 Task: Move the task Implement load balancing for better resource allocation to the section To-Do in the project TranceTech and sort the tasks in the project by Assignee in Ascending order.
Action: Mouse moved to (633, 276)
Screenshot: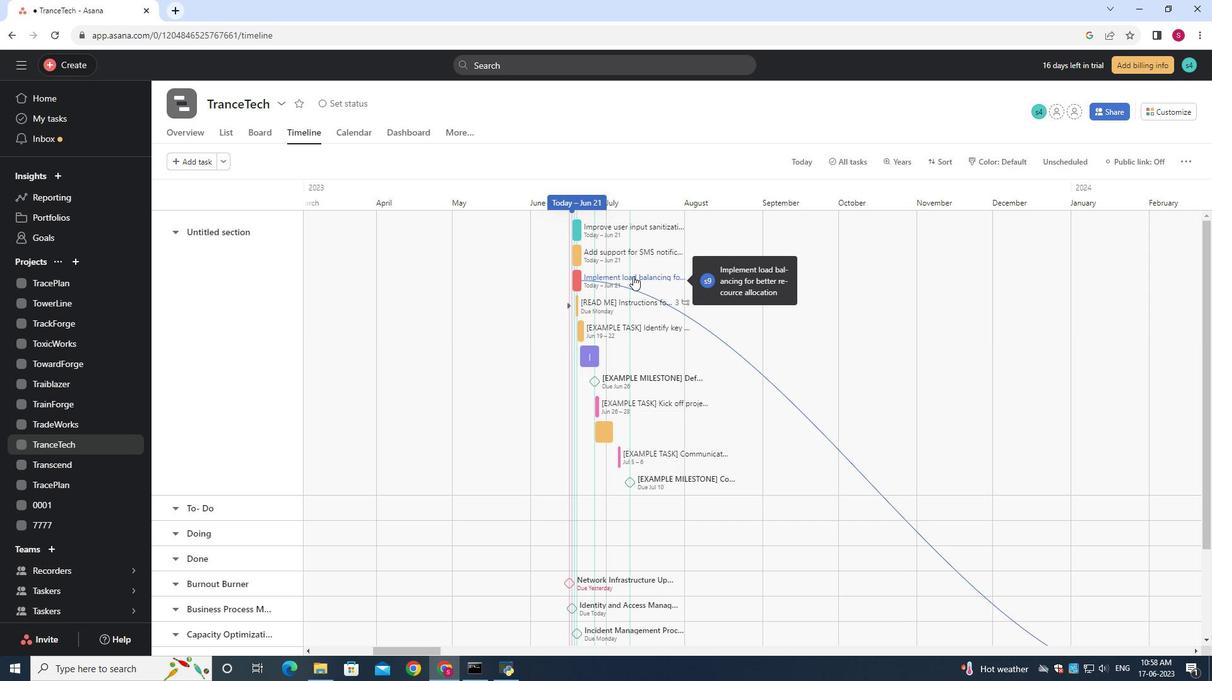 
Action: Mouse pressed left at (633, 276)
Screenshot: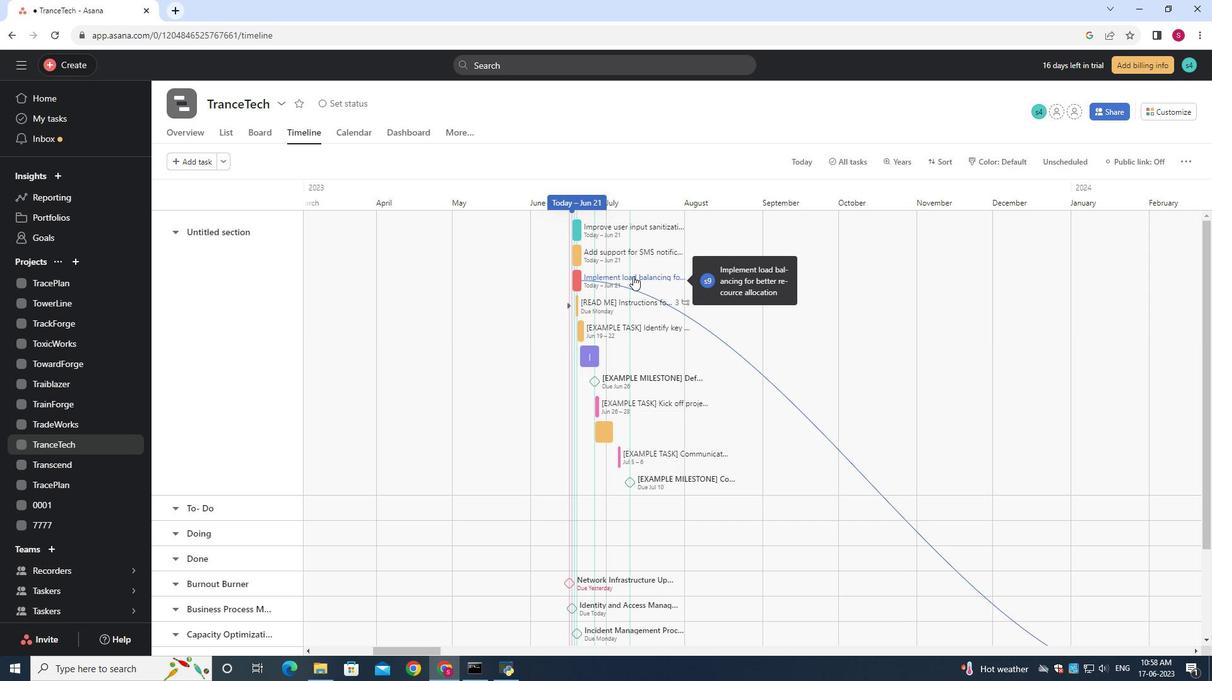 
Action: Mouse moved to (585, 278)
Screenshot: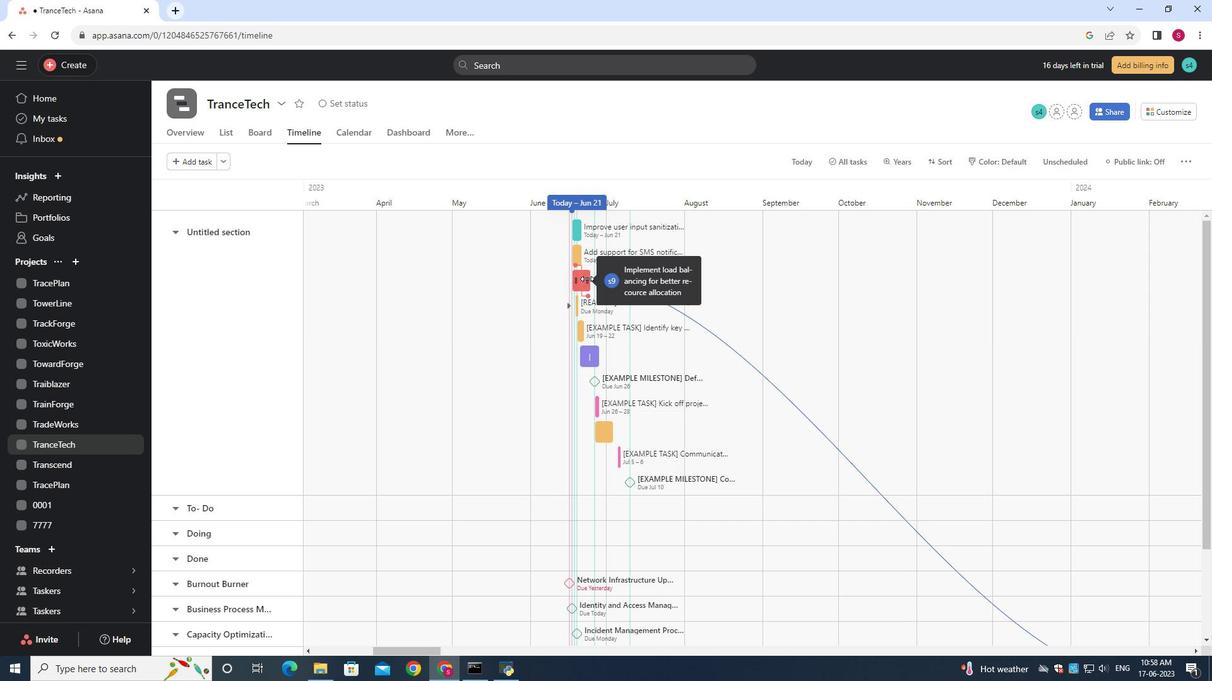 
Action: Mouse pressed left at (585, 278)
Screenshot: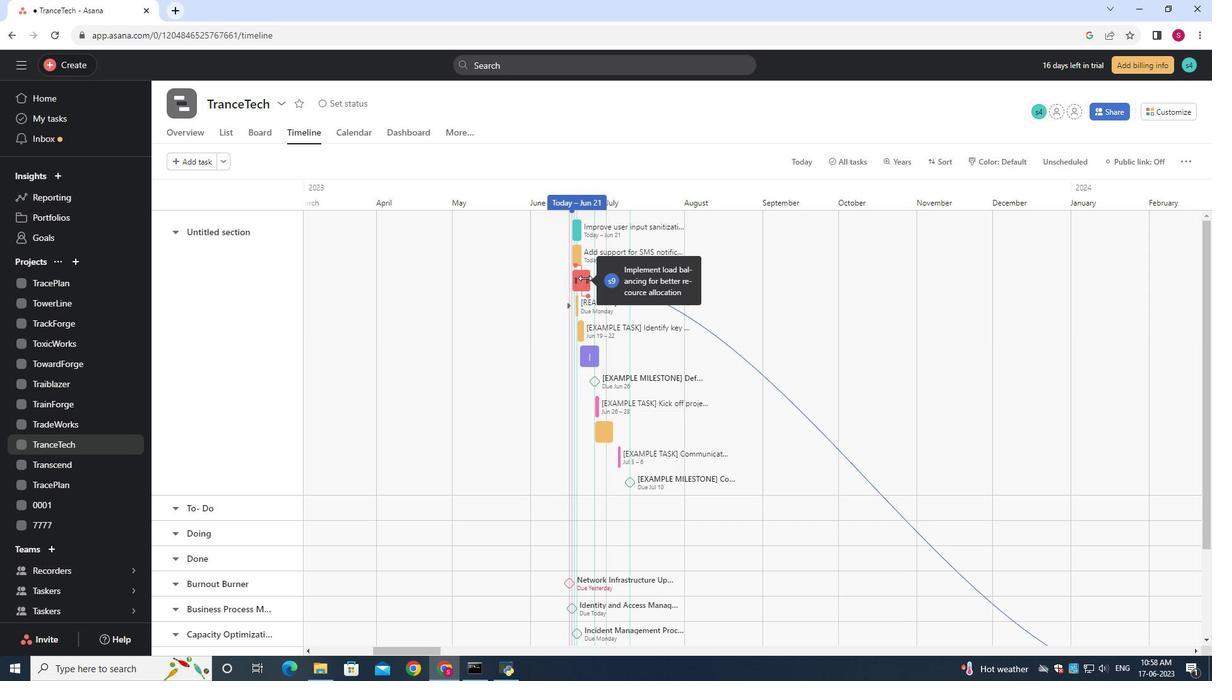 
Action: Mouse moved to (580, 277)
Screenshot: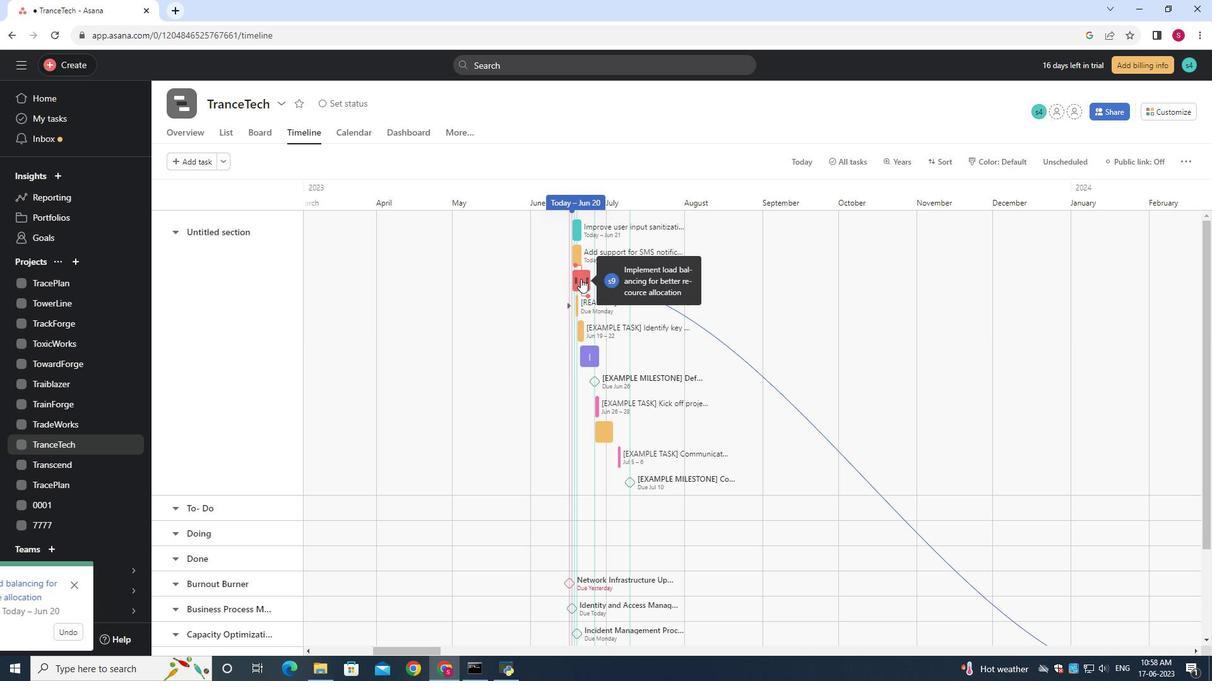 
Action: Mouse pressed left at (580, 277)
Screenshot: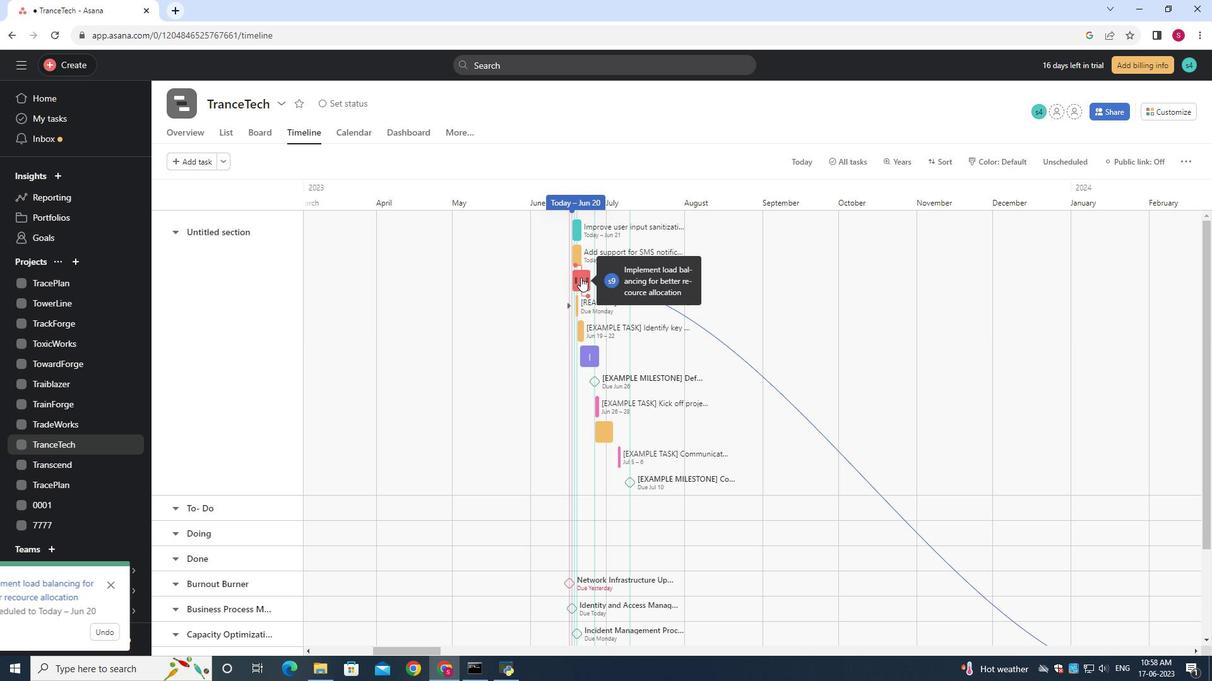 
Action: Mouse moved to (230, 135)
Screenshot: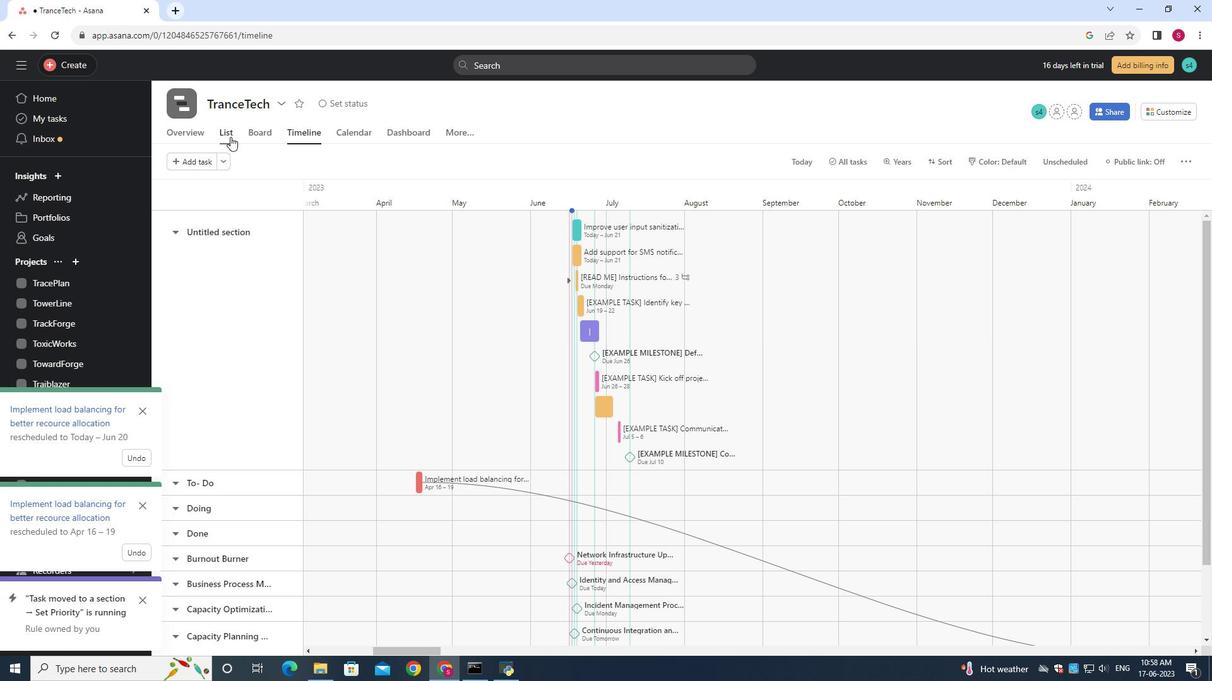 
Action: Mouse pressed left at (230, 135)
Screenshot: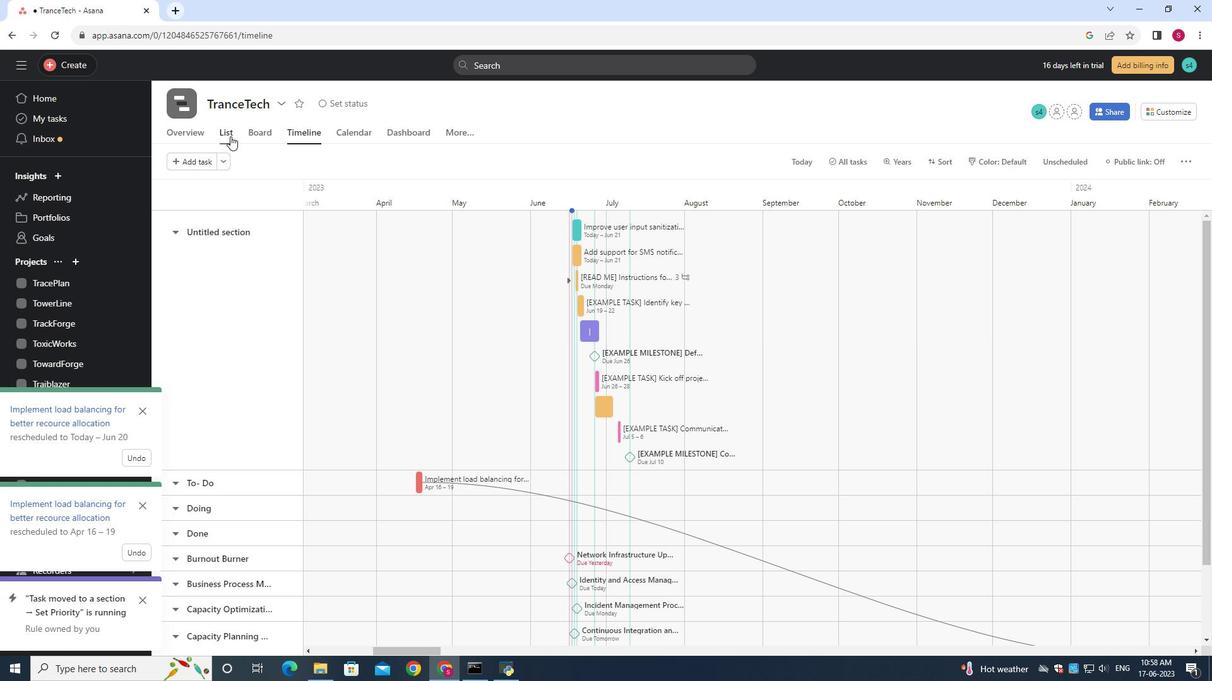
Action: Mouse moved to (301, 159)
Screenshot: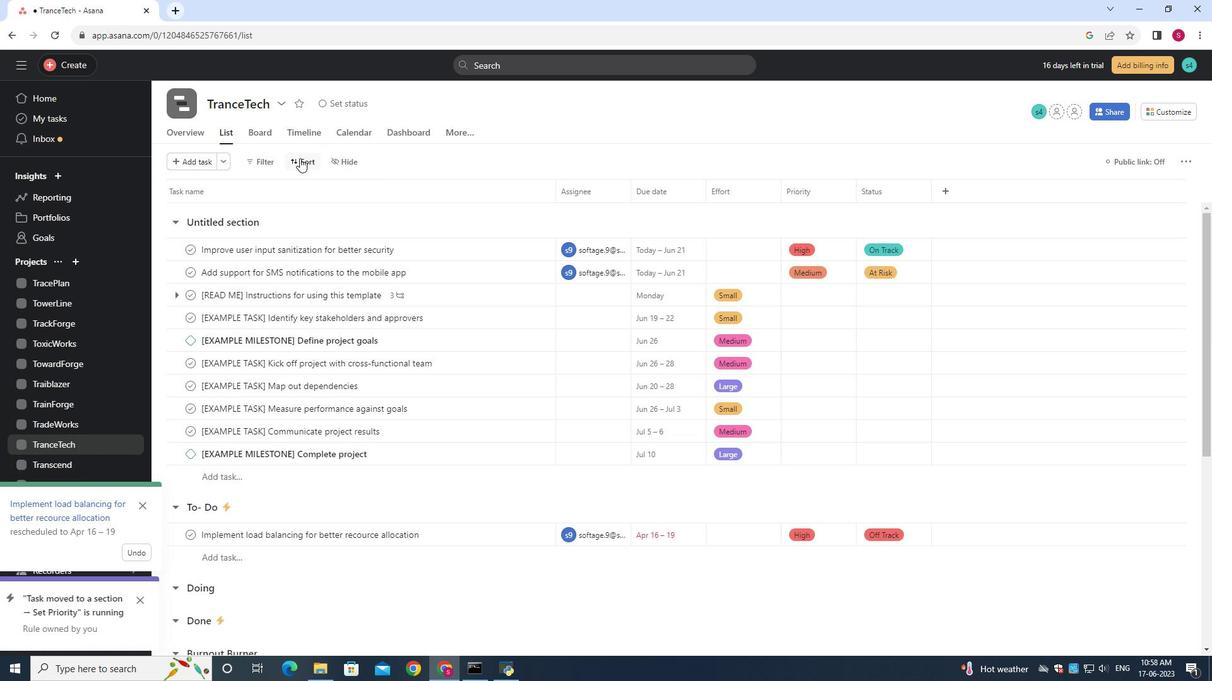 
Action: Mouse pressed left at (301, 159)
Screenshot: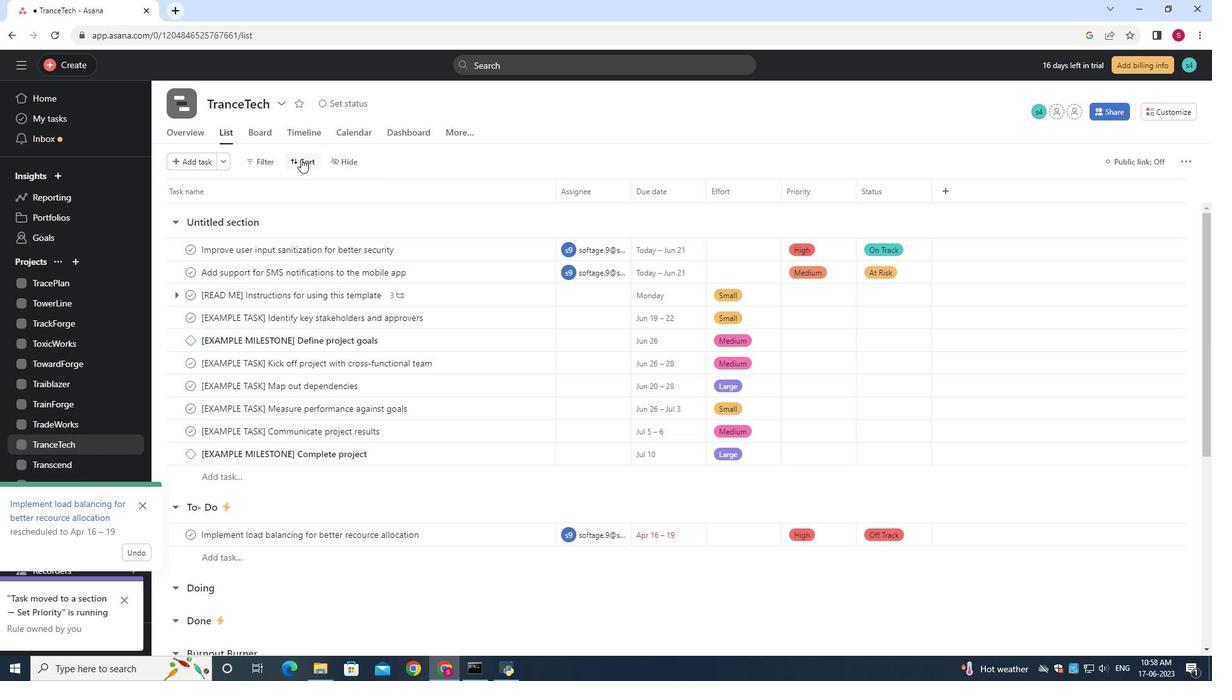 
Action: Mouse moved to (363, 263)
Screenshot: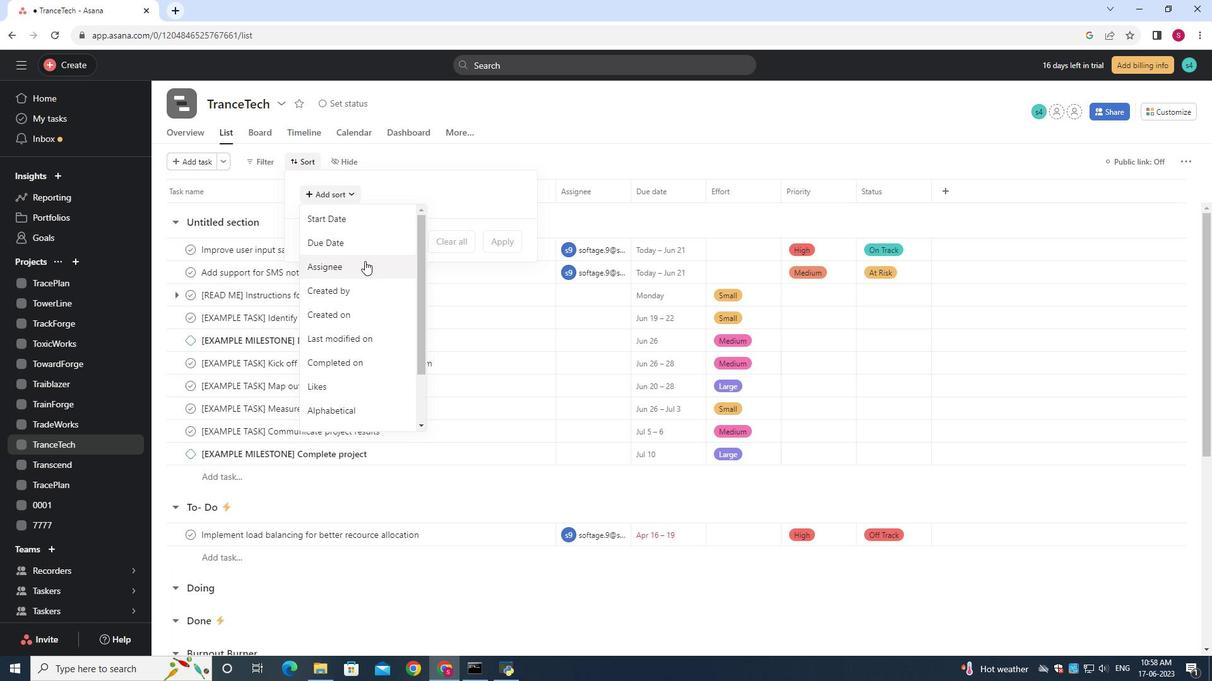 
Action: Mouse pressed left at (363, 263)
Screenshot: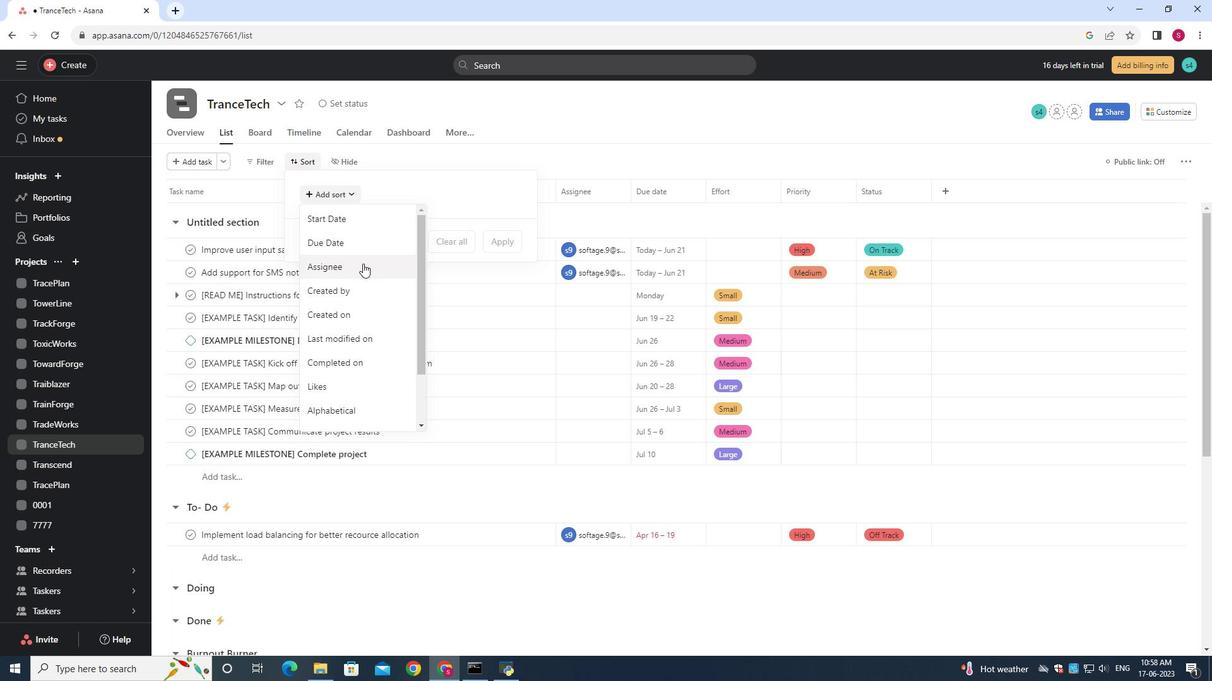 
Action: Mouse moved to (395, 212)
Screenshot: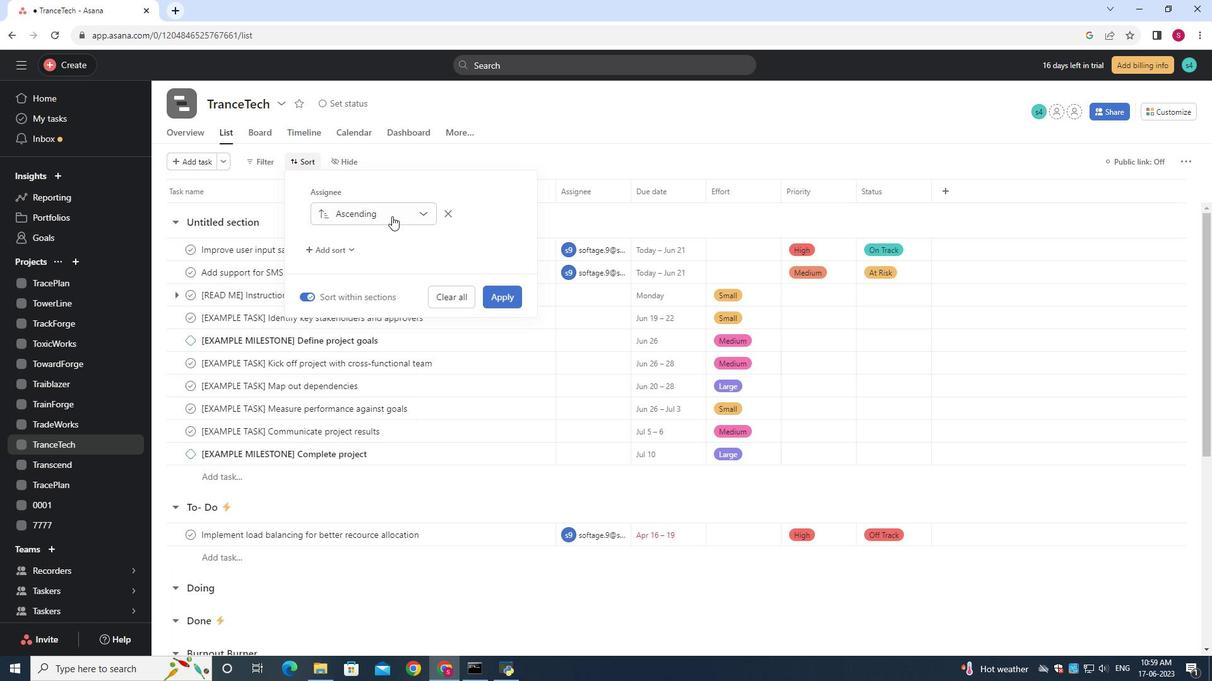 
Action: Mouse pressed left at (395, 212)
Screenshot: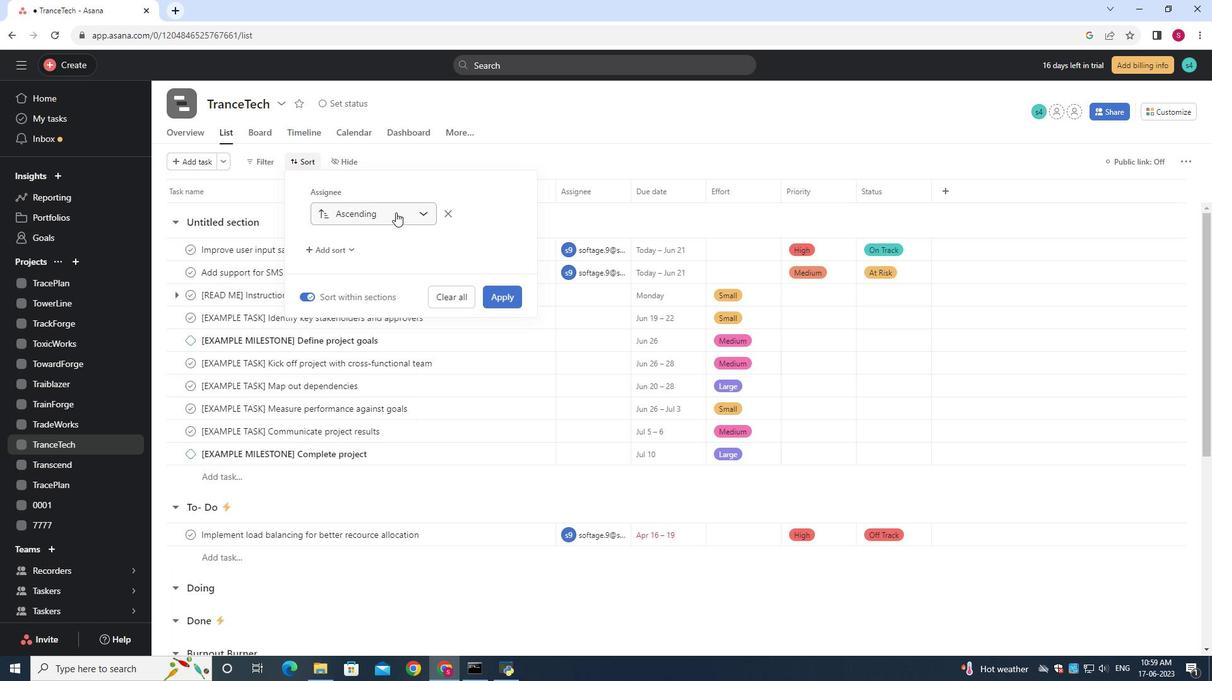 
Action: Mouse pressed left at (395, 212)
Screenshot: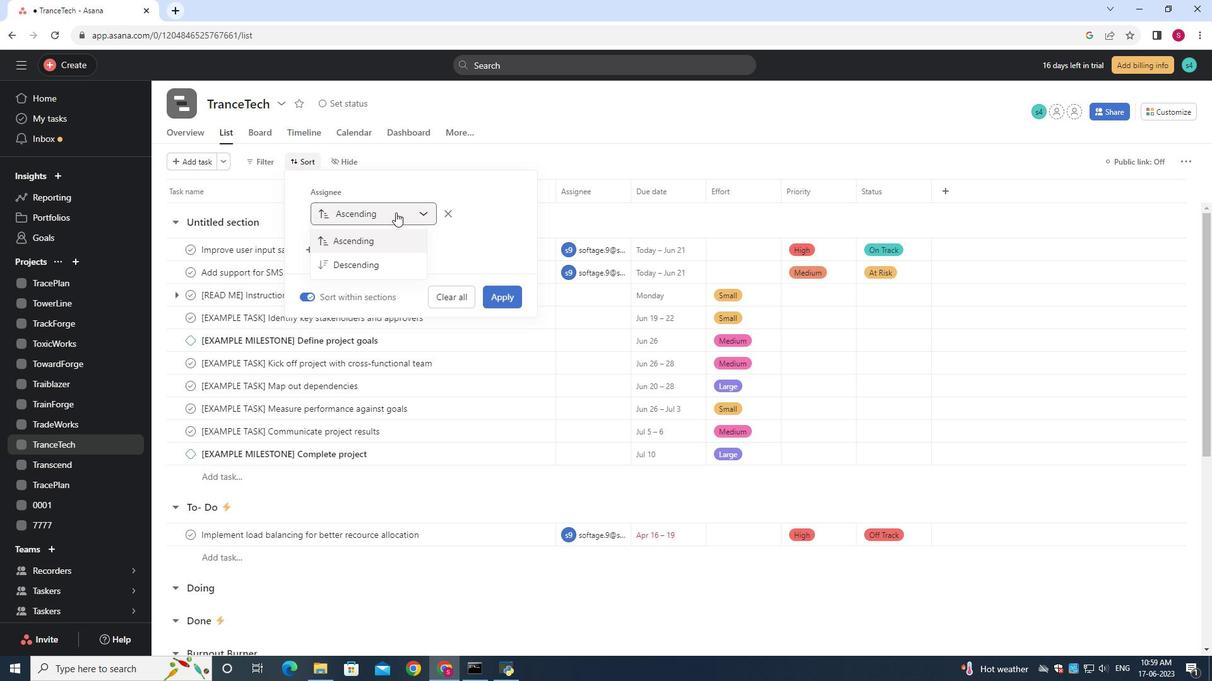 
Action: Mouse moved to (492, 292)
Screenshot: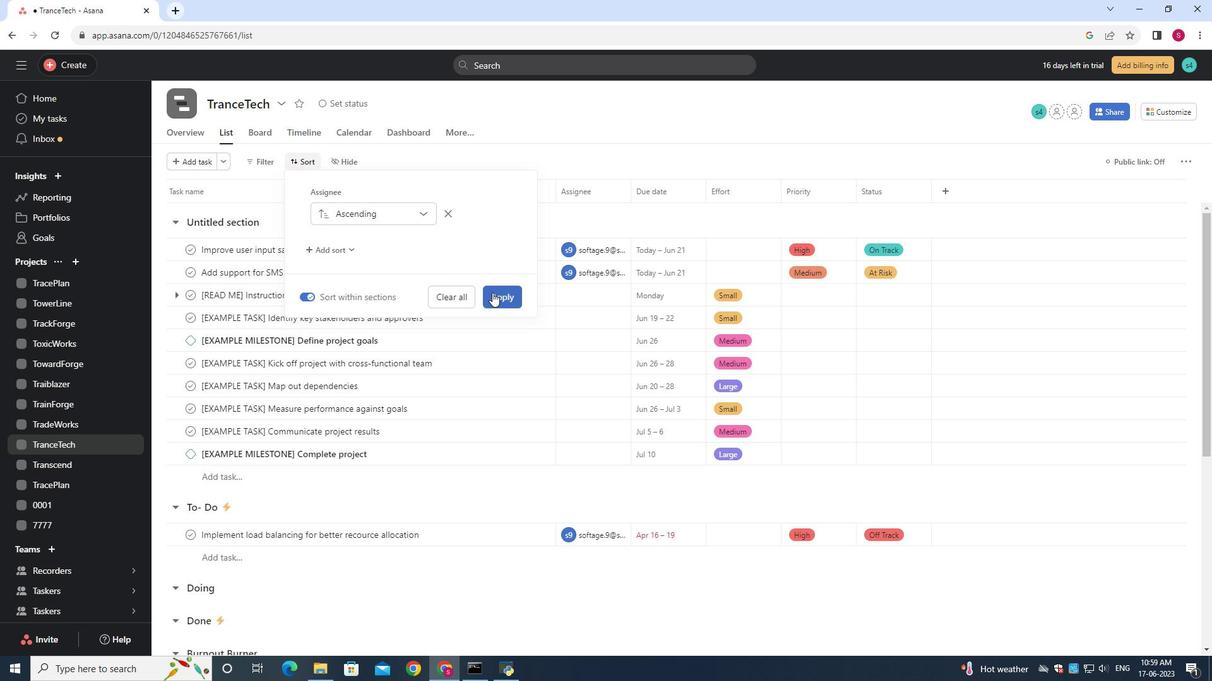 
Action: Mouse pressed left at (492, 292)
Screenshot: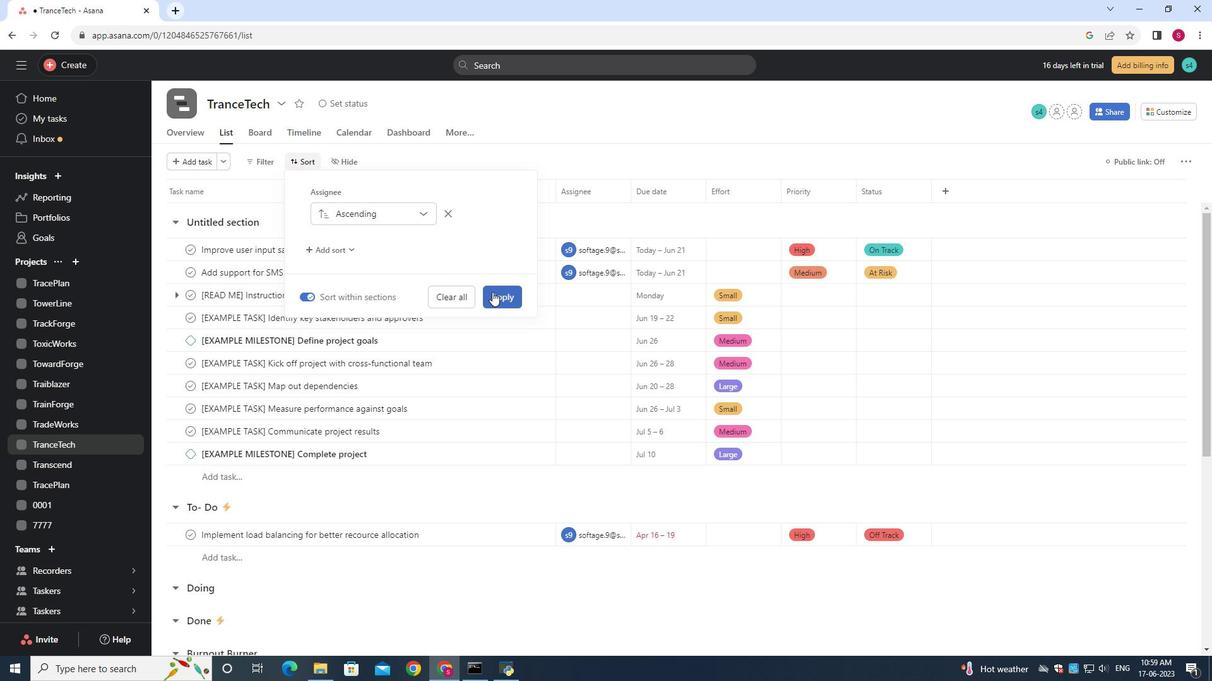 
Action: Mouse moved to (594, 217)
Screenshot: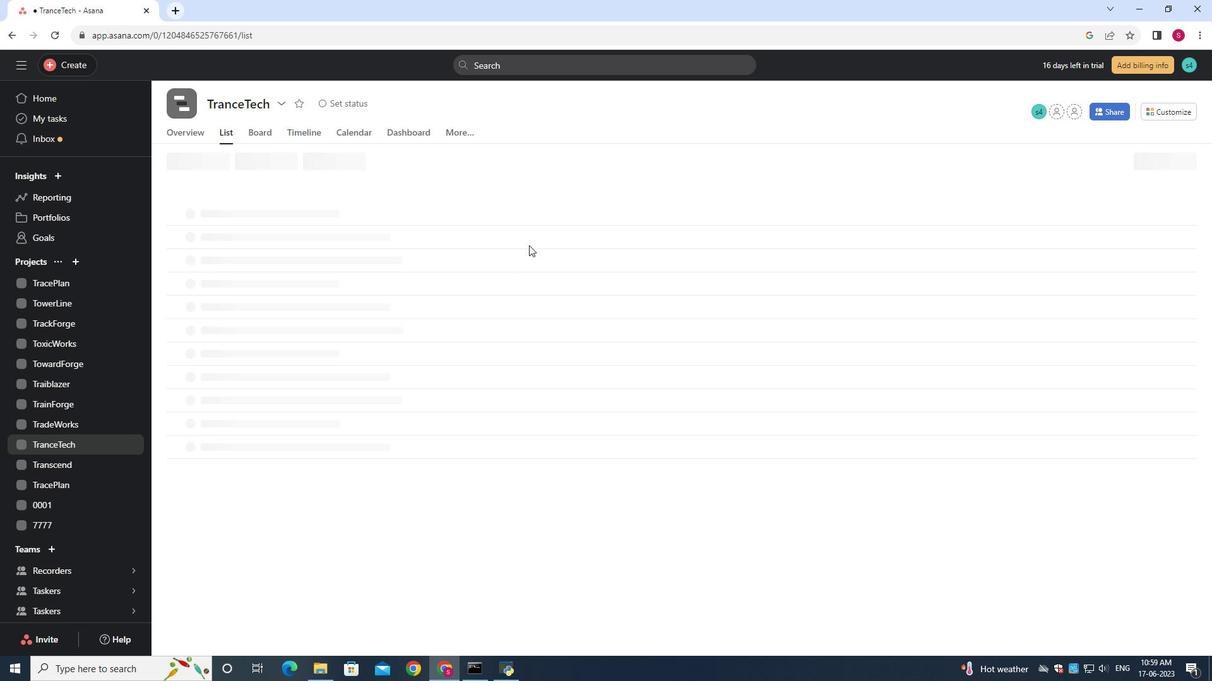 
